 Task: Show all the cards.
Action: Mouse moved to (1004, 54)
Screenshot: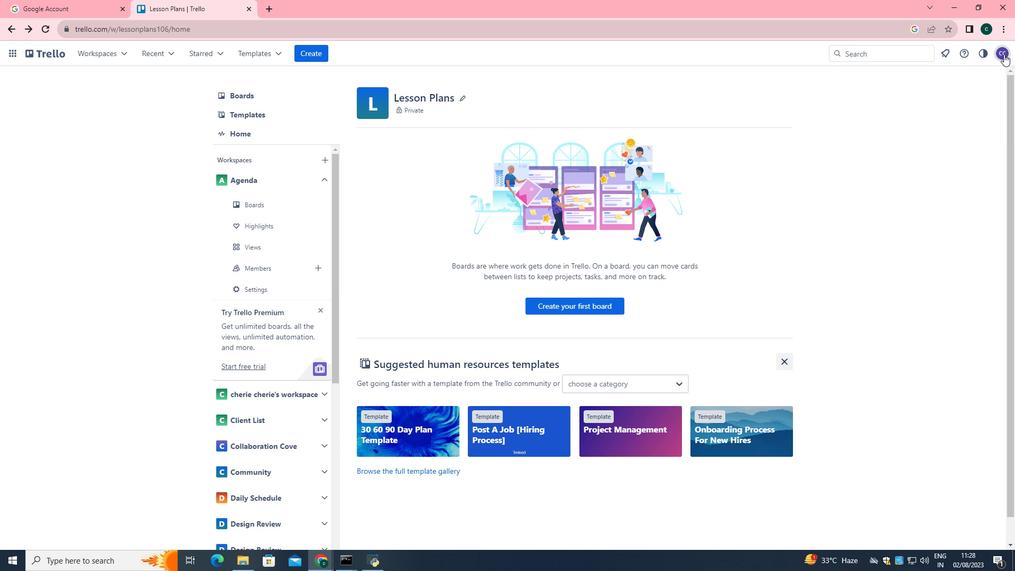 
Action: Mouse pressed left at (1004, 54)
Screenshot: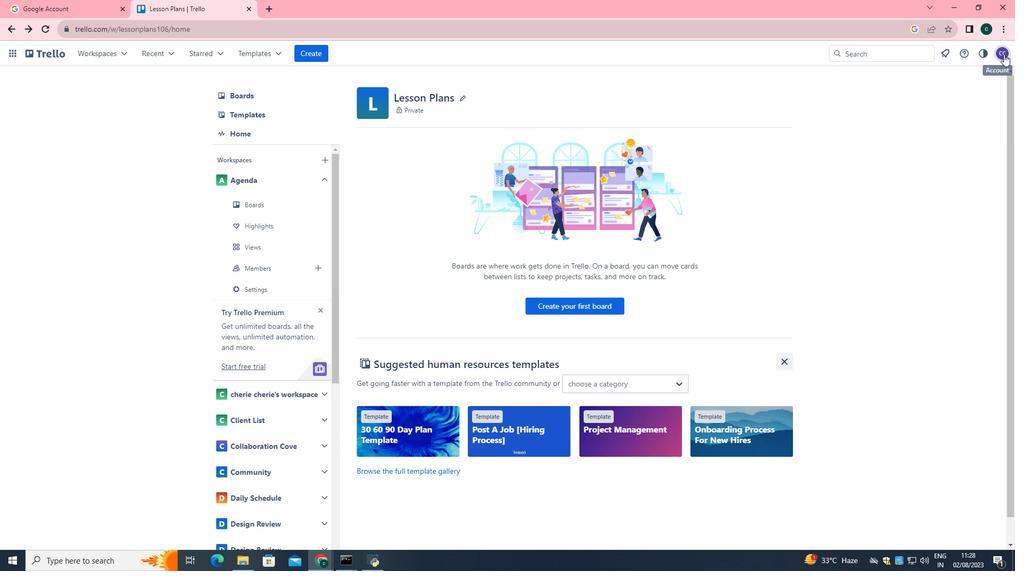 
Action: Mouse moved to (940, 227)
Screenshot: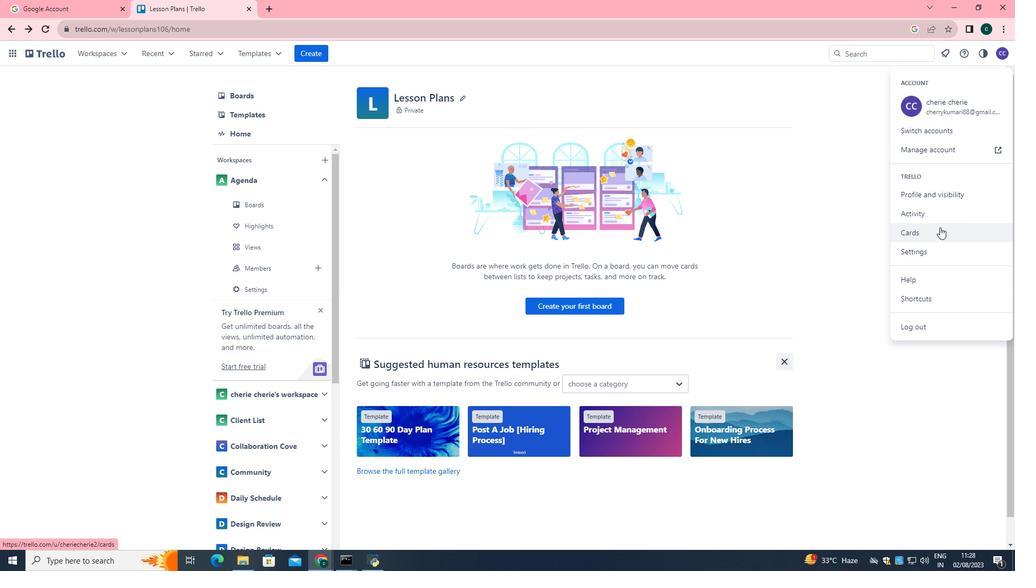 
Action: Mouse pressed left at (940, 227)
Screenshot: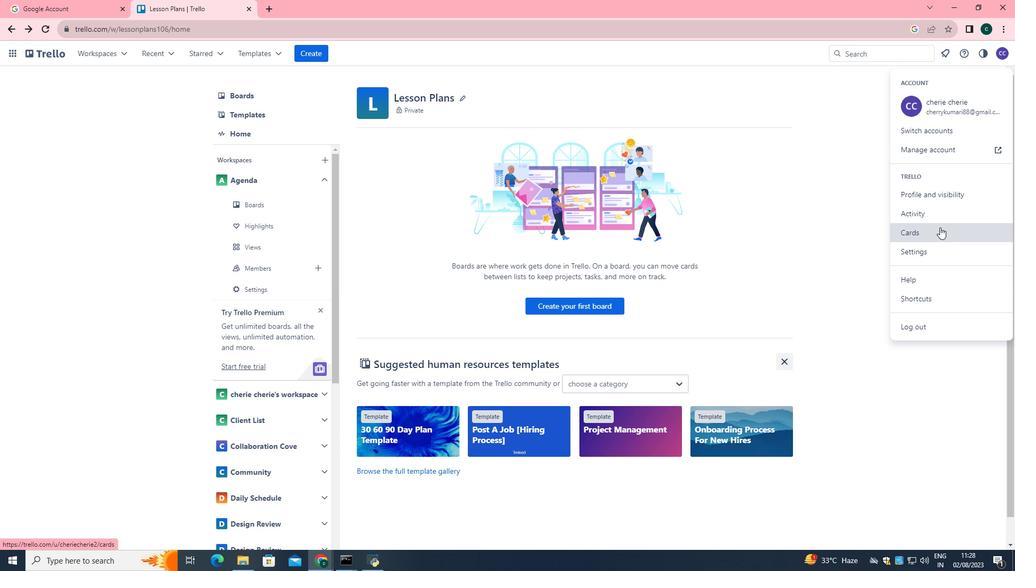 
Action: Mouse moved to (684, 186)
Screenshot: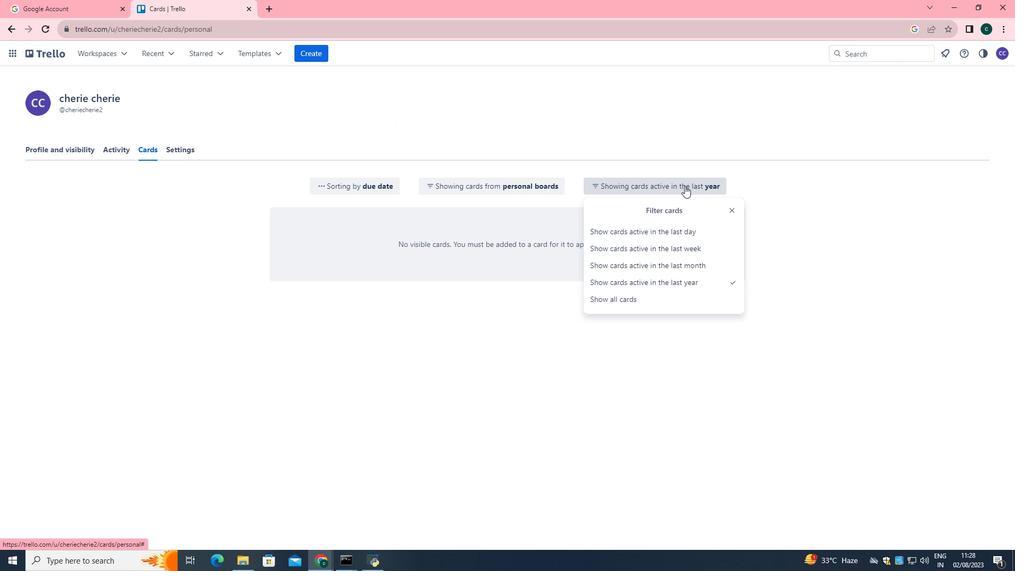 
Action: Mouse pressed left at (684, 186)
Screenshot: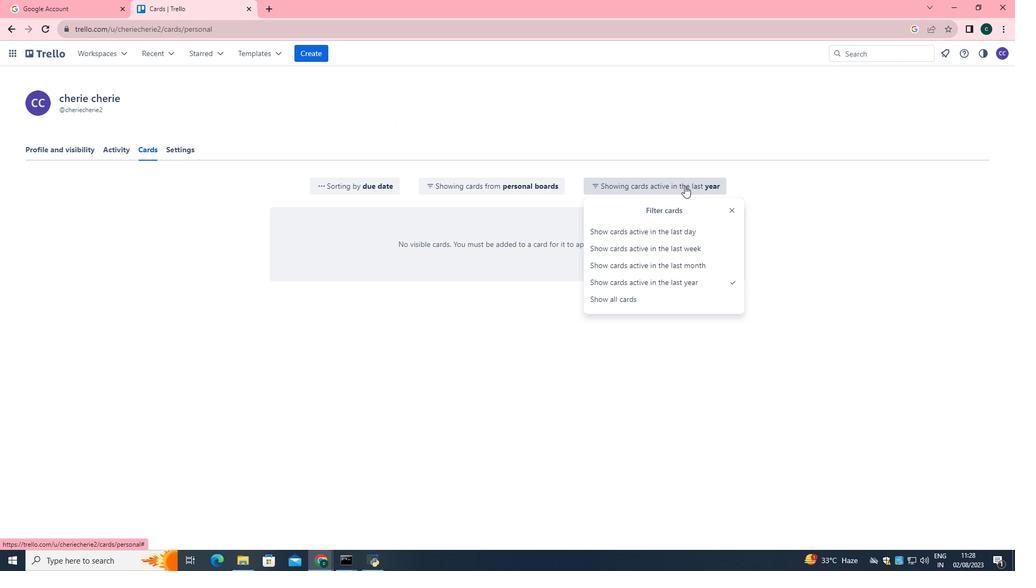 
Action: Mouse moved to (657, 295)
Screenshot: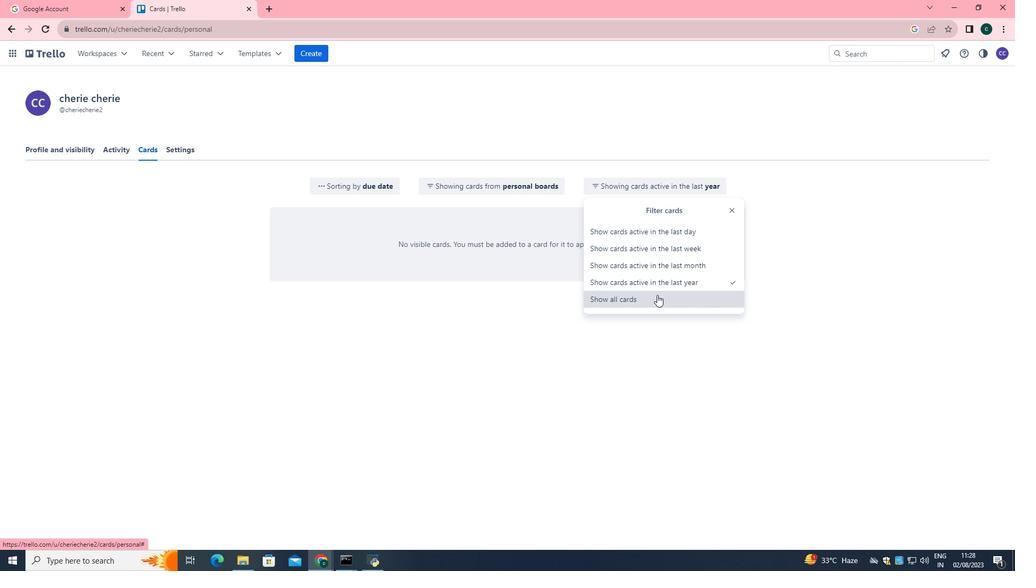 
Action: Mouse pressed left at (657, 295)
Screenshot: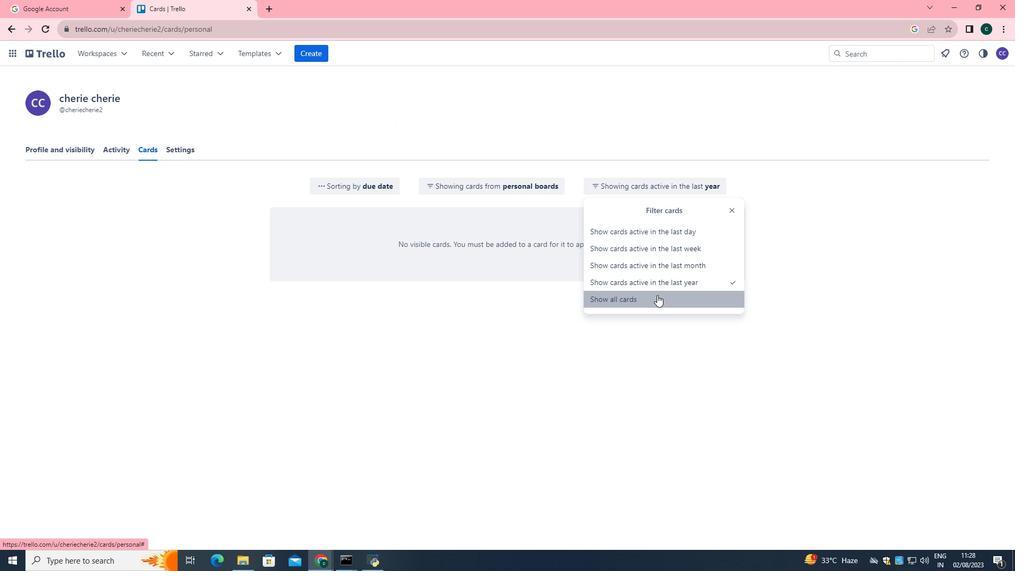
